 Task: Write a program to find the area of a quadrilateral using Heron's formula.
Action: Mouse moved to (394, 179)
Screenshot: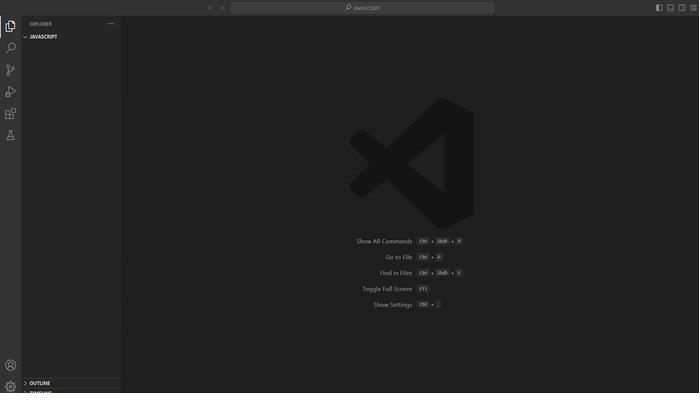 
Action: Mouse pressed left at (394, 179)
Screenshot: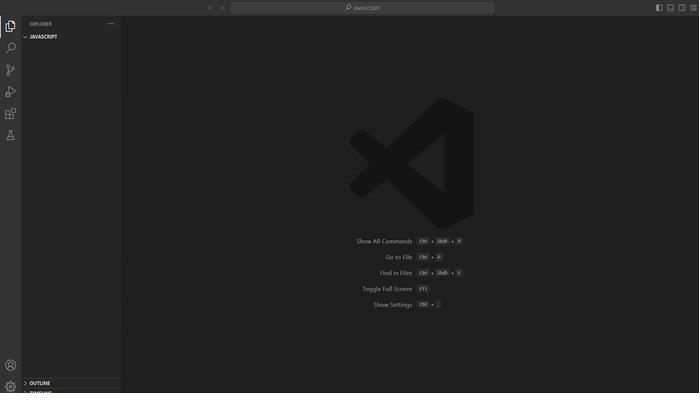 
Action: Mouse moved to (169, 30)
Screenshot: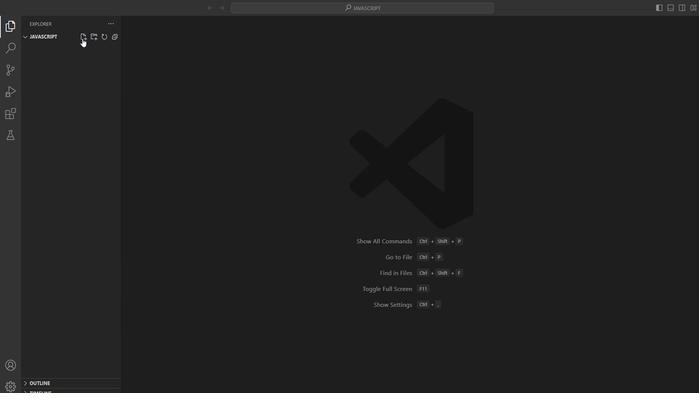 
Action: Mouse pressed left at (169, 30)
Screenshot: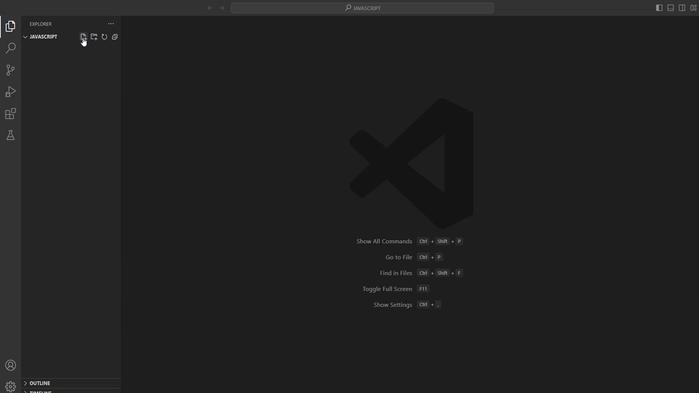 
Action: Mouse moved to (169, 39)
Screenshot: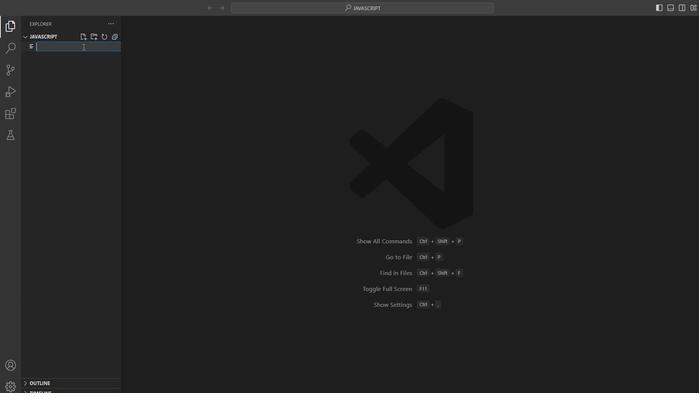 
Action: Mouse pressed left at (169, 39)
Screenshot: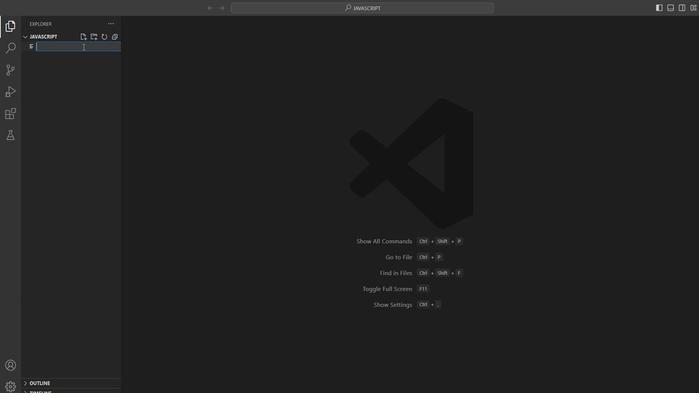 
Action: Key pressed herons.py<Key.enter>
Screenshot: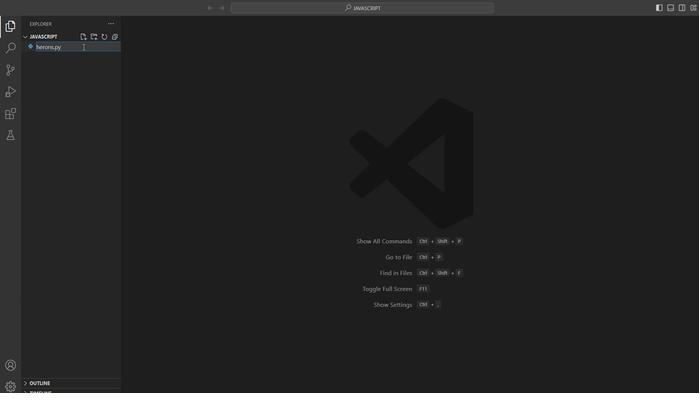 
Action: Mouse moved to (211, 77)
Screenshot: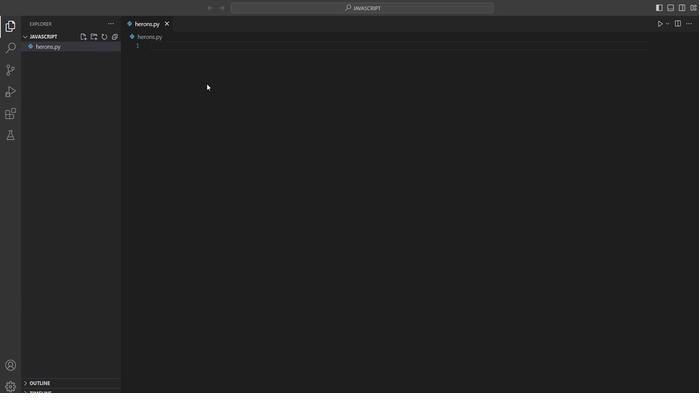 
Action: Mouse pressed left at (211, 77)
Screenshot: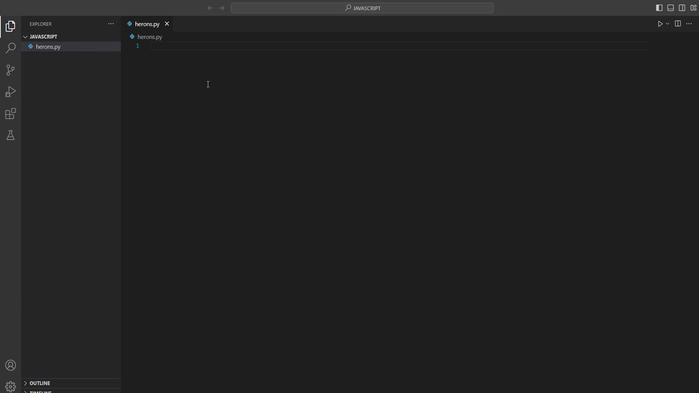 
Action: Mouse moved to (211, 77)
Screenshot: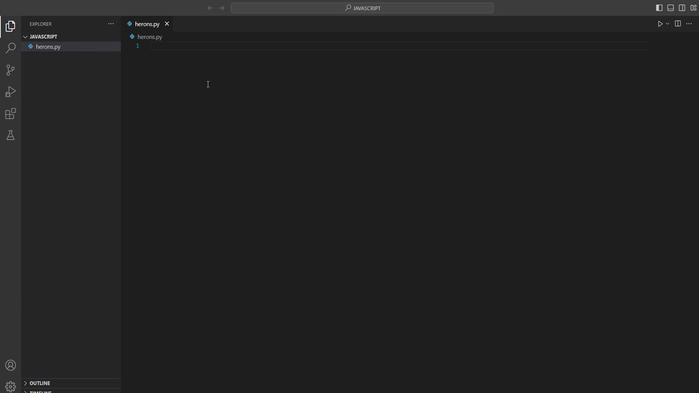 
Action: Key pressed import<Key.space>math<Key.enter><Key.enter><Key.enter>def<Key.space>herons<Key.shift_r>_area<Key.shift_r><Key.shift_r>(a,<Key.space>b,<Key.space>c<Key.right><Key.shift_r><Key.shift_r><Key.shift_r><Key.shift_r><Key.shift_r><Key.shift_r><Key.shift_r><Key.shift_r><Key.shift_r><Key.shift_r>:<Key.enter>s<Key.space>=<Key.space><Key.shift_r>(a<Key.space><Key.shift_r>+<Key.space>b<Key.shift_r><Key.shift_r><Key.shift_r><Key.shift_r><Key.shift_r><Key.shift_r><Key.shift_r><Key.shift_r><Key.shift_r><Key.shift_r><Key.shift_r><Key.shift_r><Key.shift_r><Key.shift_r><Key.shift_r><Key.shift_r>+<Key.space>c<Key.left><Key.left><Key.left><Key.space><Key.right><Key.right><Key.right><Key.right><Key.right><Key.right><Key.right><Key.space>/<Key.space>2<Key.enter>area<Key.space>=<Key.space>math.sqrt<Key.shift_r>(s<Key.space>*<Key.space><Key.shift_r>(s-<Key.backspace><Key.space>s-<Key.space>a<Key.right><Key.space>*<Key.space><Key.shift_r>(<Key.space><Key.backspace>s<Key.space>-<Key.space>b<Key.left><Key.left><Key.left><Key.left><Key.left><Key.left><Key.left><Key.left><Key.left><Key.left><Key.left><Key.left><Key.left><Key.left><Key.backspace><Key.backspace><Key.right><Key.space><Key.right><Key.right><Key.right><Key.right><Key.right><Key.right><Key.right><Key.right><Key.right><Key.right><Key.right><Key.right><Key.right><Key.right><Key.space>*<Key.space><Key.shift_r>(s<Key.space>-<Key.space>c<Key.right><Key.right><Key.enter>return<Key.space>area<Key.enter><Key.enter><Key.enter>def<Key.space>quadrilateral<Key.shift_r>_area<Key.shift_r>(a,<Key.space>b,<Key.space>c,<Key.space>d<Key.right><Key.shift_r>:<Key.enter>area<Key.shift_r>_triangle1<Key.space>=<Key.space>herons<Key.shift_r>_area<Key.shift_r>(a,<Key.space>b,<Key.space>c<Key.right><Key.right><Key.enter>area<Key.shift_r>_triangle2<Key.space>=<Key.space>herons<Key.shift_r>_arrea<Key.backspace><Key.backspace><Key.backspace>ea<Key.shift_r>(b,<Key.space>d,c<Key.left><Key.left><Key.left><Key.left><Key.left><Key.backspace>a<Key.right><Key.right><Key.right><Key.right><Key.space><Key.right><Key.right><Key.enter><Key.enter>total<Key.shift_r>_area<Key.space>=<Key.space>area<Key.shift_r>_triangle1<Key.space>+<Key.space>area<Key.shift_r>_triangle2<Key.enter><Key.enter>return<Key.space>total<Key.shift_r>_area<Key.enter><Key.enter><Key.enter>try<Key.shift_r>:<Key.enter>side<Key.shift_r>_a<Key.space>=<Key.space>float<Key.shift_r>(input<Key.shift_r>("<Key.shift>Enter<Key.space>the<Key.space>length<Key.space>of<Key.space>side<Key.space>a<Key.shift_r>:<Key.space><Key.right><Key.right><Key.right><Key.enter>side<Key.shift_r>_b<Key.space>=<Key.space>float<Key.shift_r>(input<Key.shift_r>("<Key.shift>Enter<Key.space>the<Key.space>length<Key.space>of<Key.space>side<Key.space>b<Key.shift_r>:<Key.space><Key.right><Key.right><Key.right><Key.enter>side<Key.shift_r>_c<Key.space>=<Key.space>float<Key.shift_r>(input<Key.shift_r>("<Key.shift>Enter<Key.space>the<Key.space>length<Key.space>of<Key.space>side<Key.space>c<Key.shift_r>:<Key.space><Key.right><Key.right><Key.right><Key.enter>side<Key.shift_r>_d<Key.space>=<Key.space>float<Key.shift_r>(input<Key.shift_r><Key.shift_r><Key.shift_r><Key.shift_r><Key.shift_r><Key.shift_r><Key.shift_r>("<Key.shift>Enter<Key.space>the<Key.space>length<Key.space>od<Key.backspace>f<Key.space>side<Key.space>d<Key.shift_r>:<Key.space><Key.right><Key.right><Key.right><Key.enter><Key.enter>result<Key.space>=<Key.space>quadrik<Key.backspace>lateral<Key.shift_r>_area<Key.shift_r>(side<Key.shift_r>_a,<Key.space>side<Key.shift_r>_b,<Key.space>side<Key.shift_r>_c,<Key.space>side<Key.shift_r>_d<Key.right><Key.enter>
Screenshot: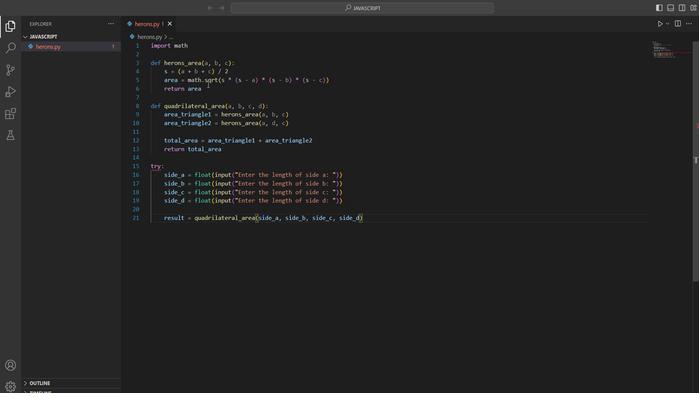 
Action: Mouse moved to (462, 146)
Screenshot: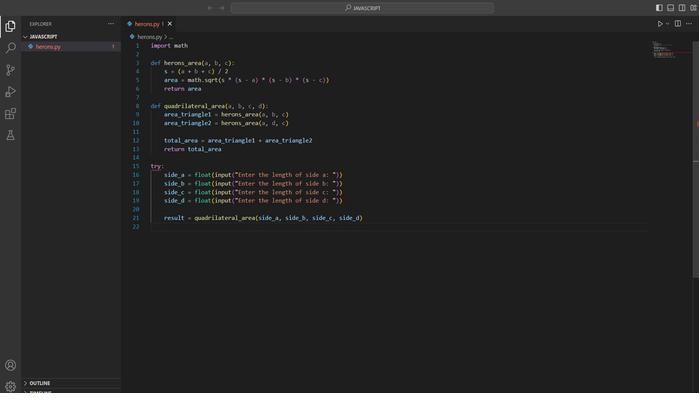 
Action: Mouse scrolled (462, 145) with delta (0, 0)
Screenshot: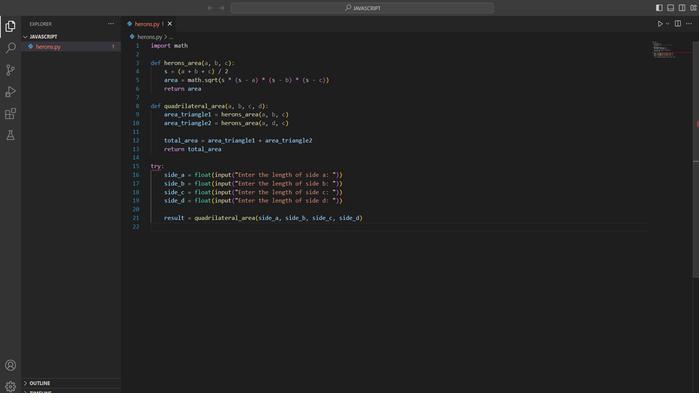 
Action: Mouse scrolled (462, 145) with delta (0, 0)
Screenshot: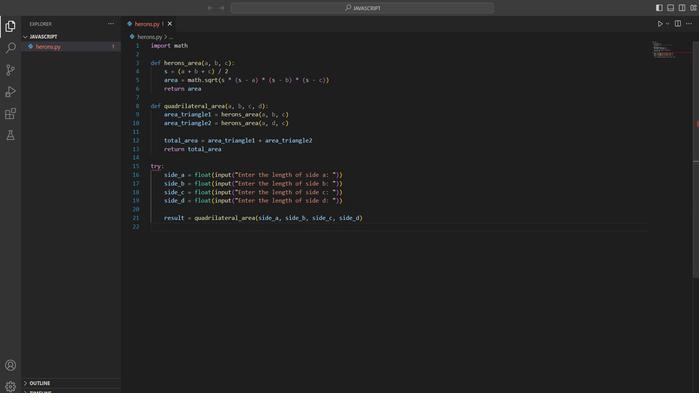 
Action: Mouse scrolled (462, 145) with delta (0, 0)
Screenshot: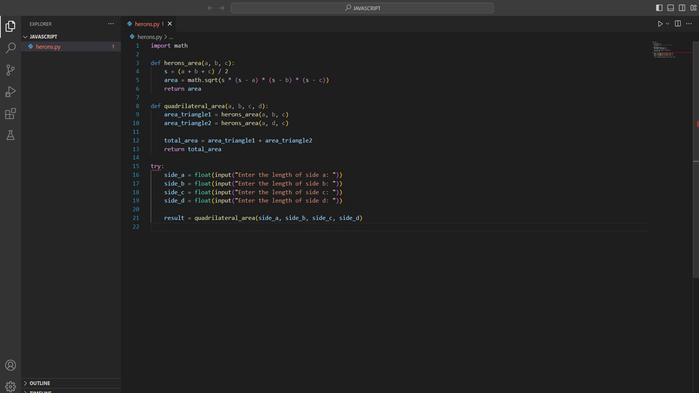 
Action: Mouse scrolled (462, 145) with delta (0, 0)
Screenshot: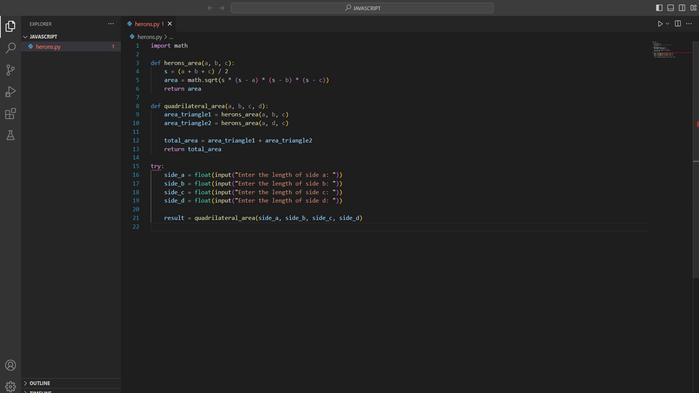 
Action: Mouse scrolled (462, 145) with delta (0, 0)
Screenshot: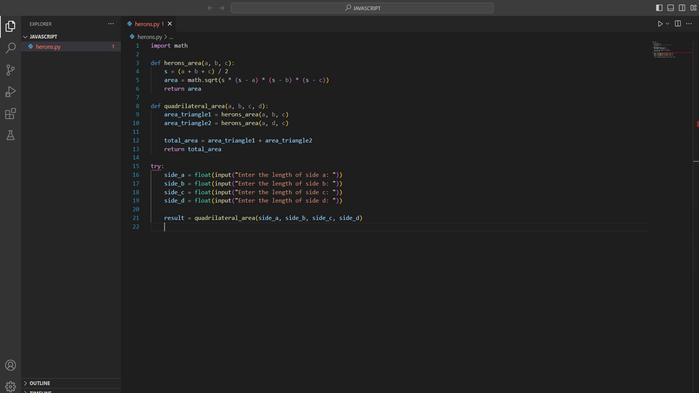 
Action: Mouse moved to (247, 225)
Screenshot: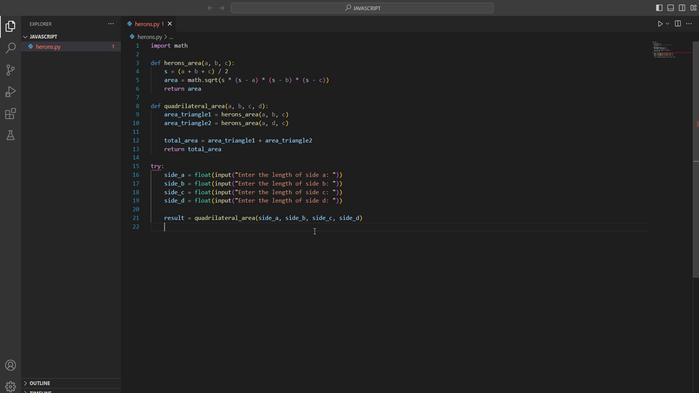 
Action: Mouse pressed left at (247, 225)
Screenshot: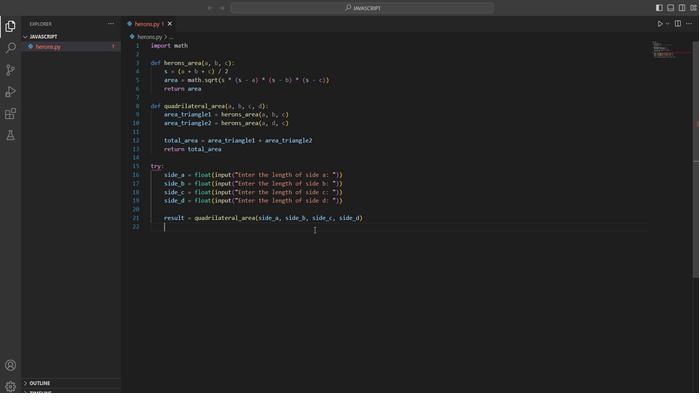 
Action: Mouse moved to (247, 224)
Screenshot: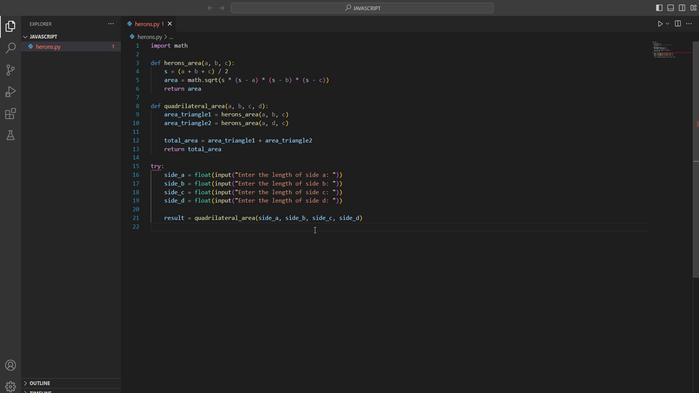 
Action: Key pressed <Key.enter>print<Key.shift_r>(f<Key.shift_r>"<Key.shift><Key.shift><Key.shift><Key.shift>The<Key.space>area<Key.space>of<Key.space>the<Key.space>quadrilateral<Key.space>is<Key.shift_r>:<Key.space><Key.shift_r>{result<Key.right><Key.space>square<Key.space>a<Key.backspace>units<Key.right><Key.right><Key.enter><Key.backspace>except<Key.space><Key.shift>Value<Key.shift>Error<Key.shift_r>:<Key.enter>print<Key.shift_r>("<Key.shift>Invalid<Key.space>input.<Key.space><Key.shift>Please<Key.space>enter<Key.space>valid<Key.space>numerical<Key.space>values<Key.space>for<Key.space>the<Key.space>side<Key.space>length.<Key.left>s<Key.right><Key.right><Key.right><Key.enter><Key.backspace>except<Key.space><Key.shift>Exception<Key.space>as<Key.space>e<Key.shift_r>:<Key.enter>print<Key.shift_r>(f<Key.shift_r>"<Key.shift>An<Key.space>unexpected<Key.space>error<Key.space>occurred<Key.shift_r>:<Key.space><Key.shift_r>{e<Key.right><Key.right><Key.right><Key.enter>ctrl+S<'\x13'><Key.shift><<192>>python<Key.space>herons.py<Key.enter>15<Key.enter>12<Key.enter>1<Key.enter>10<Key.enter>clear<Key.enter><Key.up><Key.up><Key.enter>15<Key.enter>12<Key.enter>13<Key.enter>12<Key.enter>
Screenshot: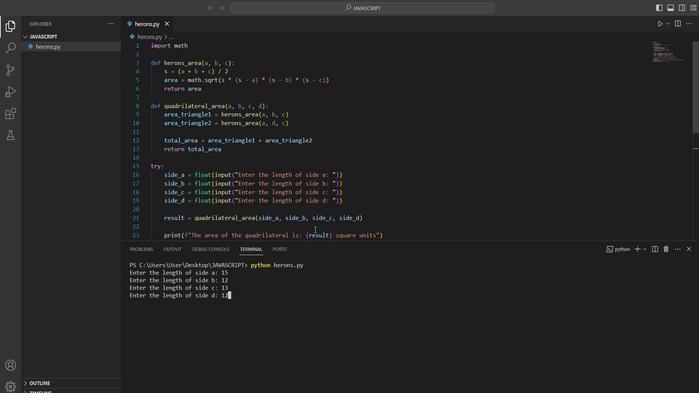 
Action: Mouse moved to (266, 236)
Screenshot: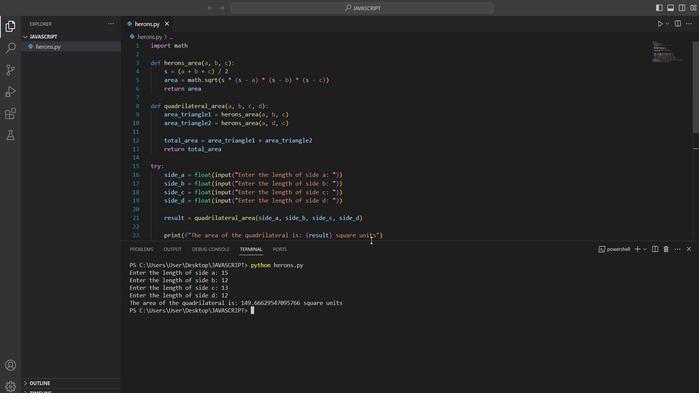 
Action: Mouse pressed left at (266, 236)
Screenshot: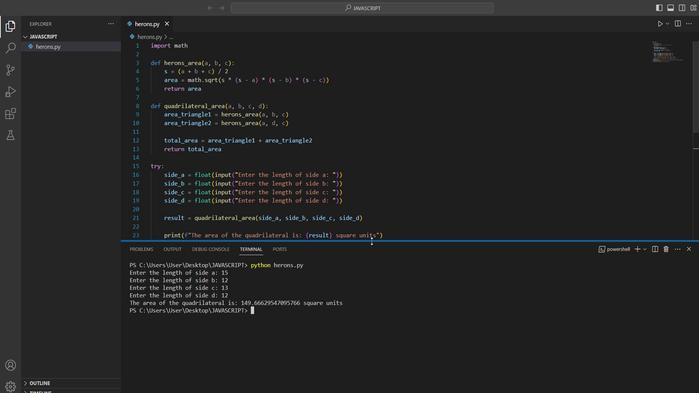 
Action: Mouse moved to (267, 270)
Screenshot: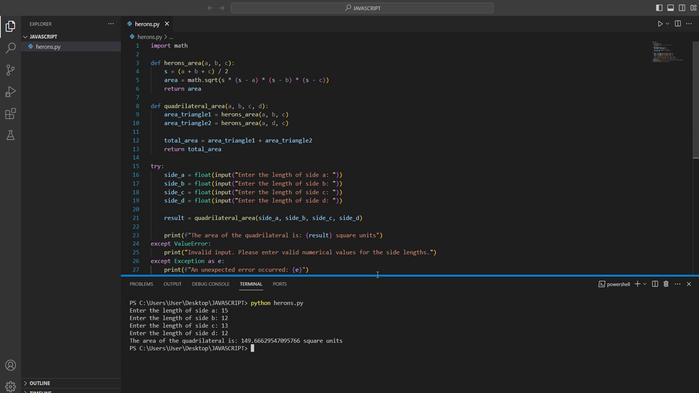 
Action: Mouse pressed left at (267, 270)
Screenshot: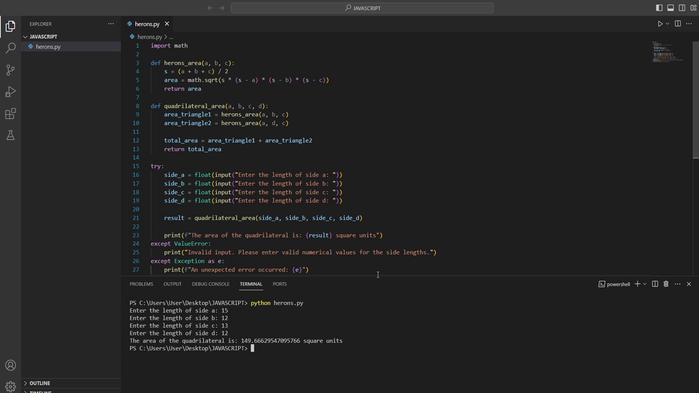 
Action: Mouse moved to (277, 174)
Screenshot: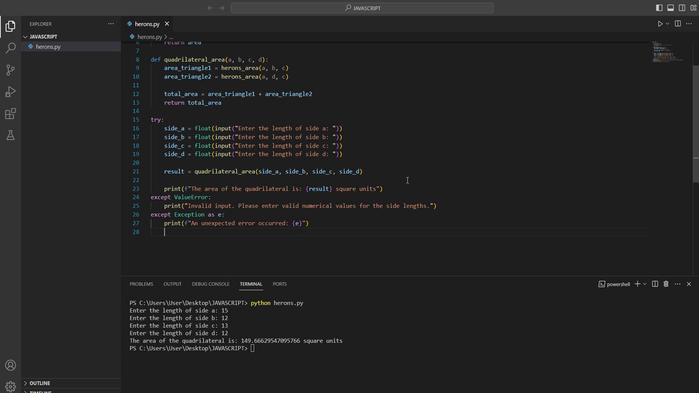 
Action: Mouse scrolled (277, 174) with delta (0, 0)
Screenshot: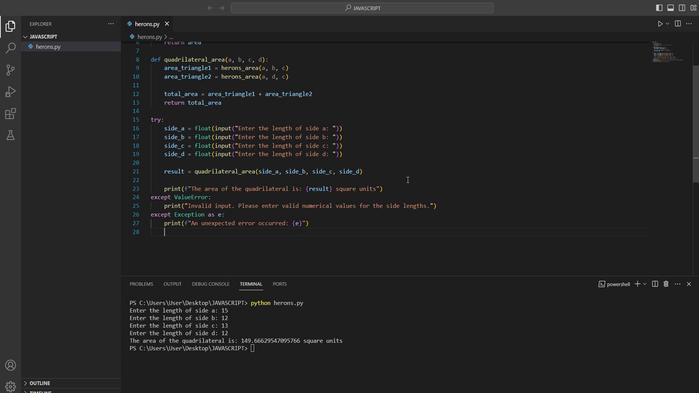 
Action: Mouse scrolled (277, 174) with delta (0, 0)
Screenshot: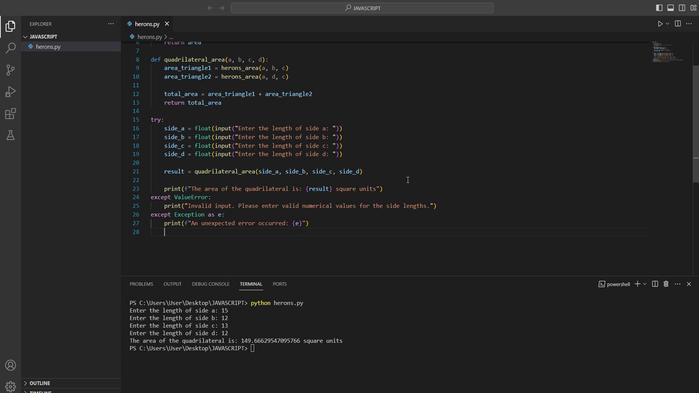 
Action: Mouse scrolled (277, 174) with delta (0, 0)
Screenshot: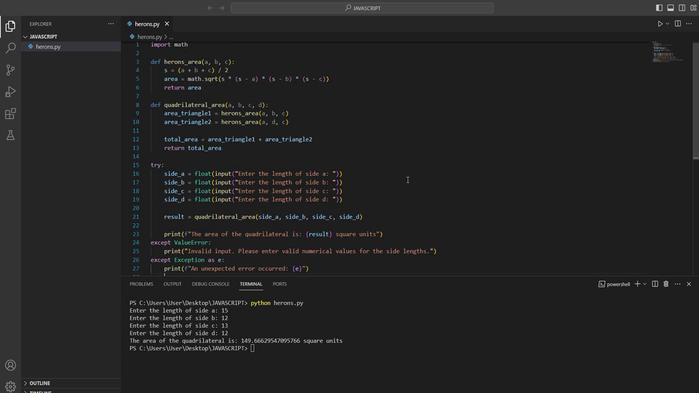 
Action: Mouse scrolled (277, 173) with delta (0, 0)
Screenshot: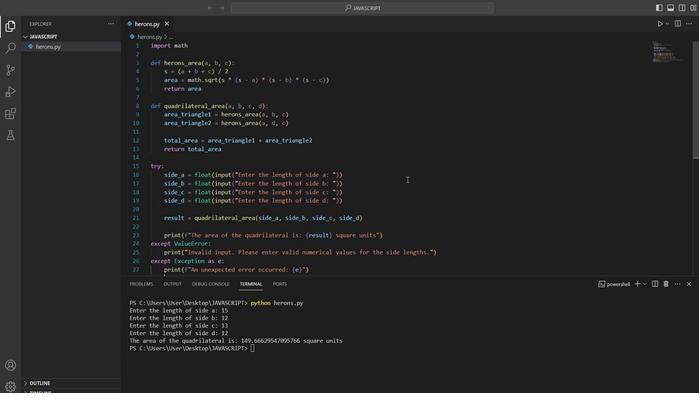 
Action: Mouse moved to (532, 179)
Screenshot: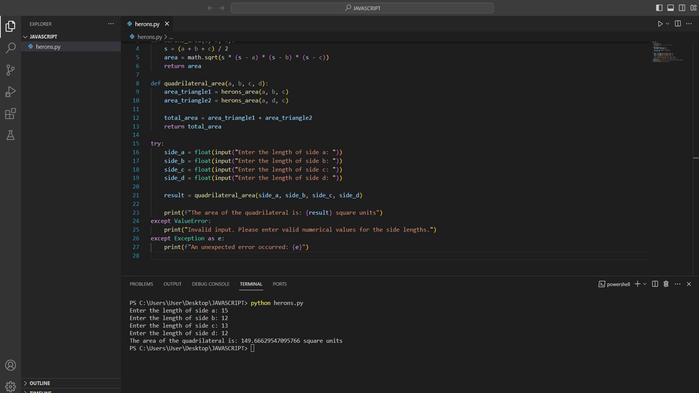 
Action: Mouse pressed left at (532, 179)
Screenshot: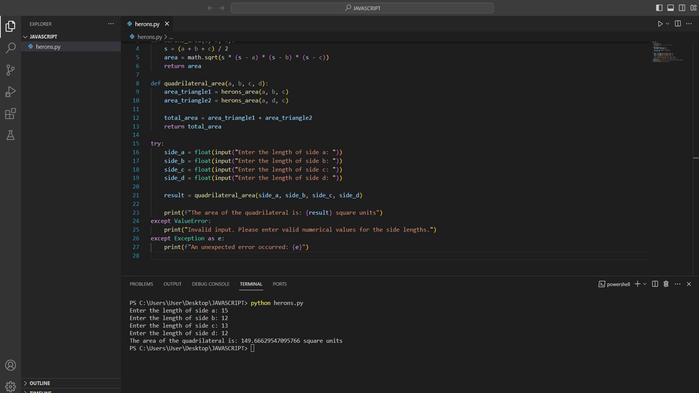 
